 Task: Add an event with the title Monthly Sales and Revenue Review, date '2024/05/01', time 8:00 AM to 10:00 AMand add a description: In addition, you should be open to discussing your business's short-term and long-term goals, potential challenges, and how an investment could accelerate your growth trajectory. This dialogue will help both parties assess the alignment of interests and the potential for a successful partnership.Select event color  Sage . Add location for the event as: Los Angeles, USA, logged in from the account softage.4@softage.netand send the event invitation to softage.5@softage.net and softage.6@softage.net. Set a reminder for the event Every weekday(Monday to Friday)
Action: Mouse moved to (76, 82)
Screenshot: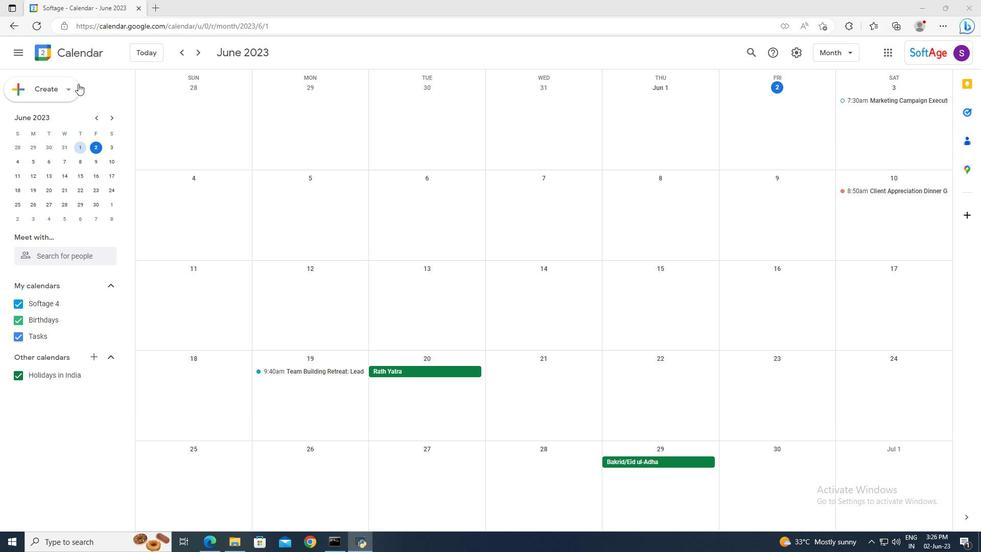 
Action: Mouse pressed left at (76, 82)
Screenshot: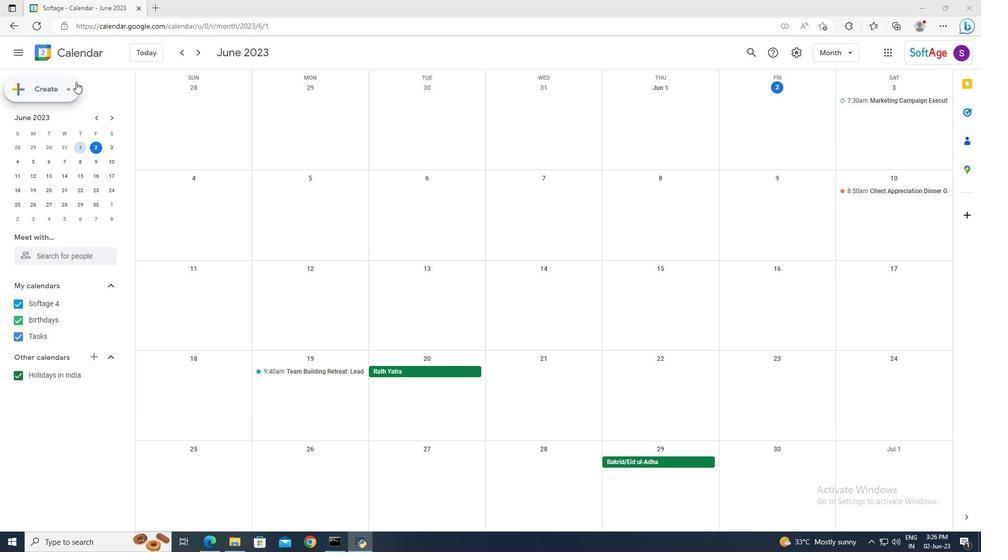 
Action: Mouse moved to (79, 117)
Screenshot: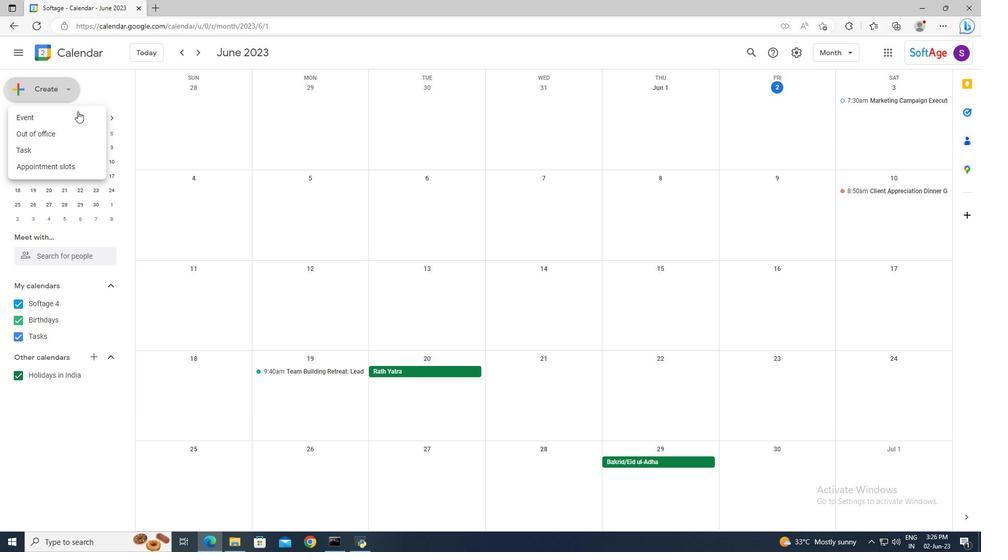 
Action: Mouse pressed left at (79, 117)
Screenshot: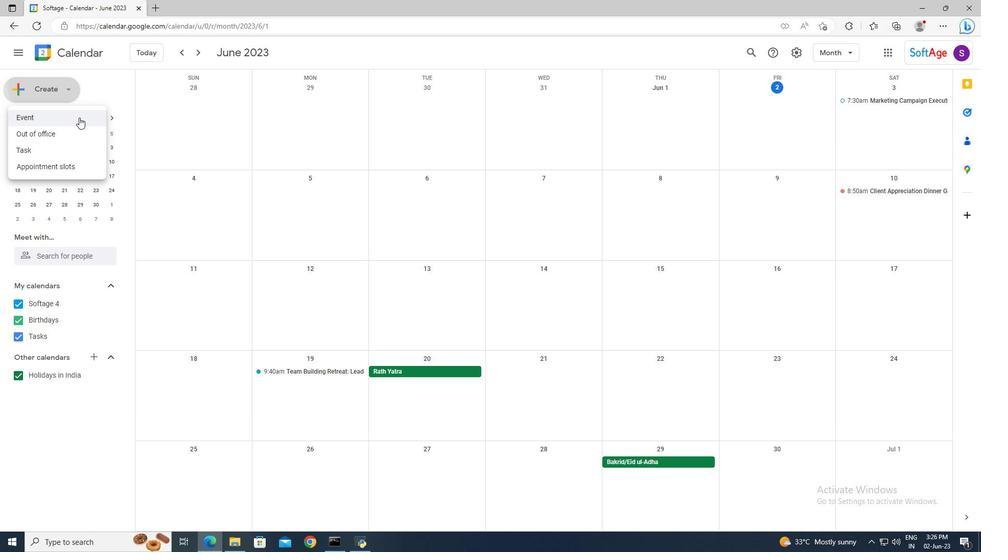 
Action: Mouse moved to (502, 341)
Screenshot: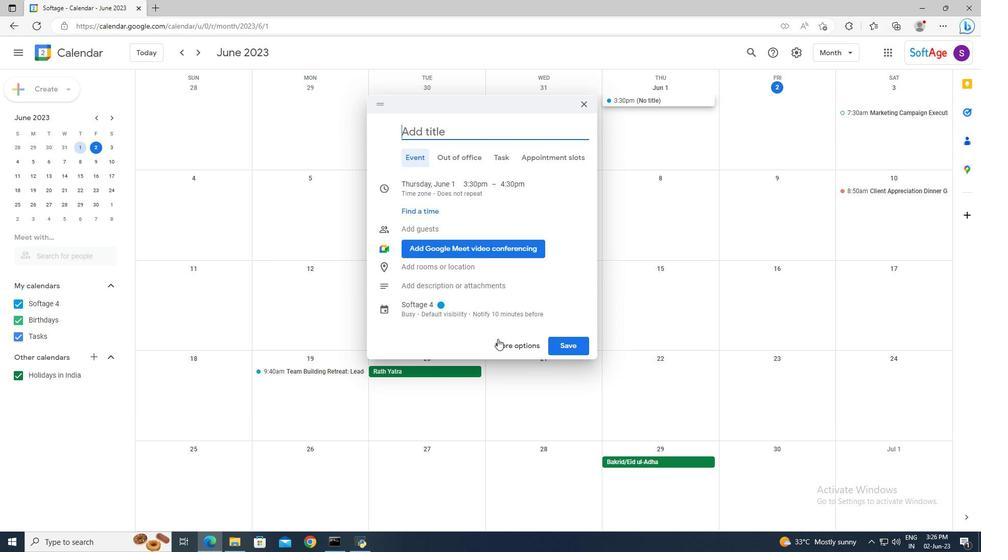 
Action: Mouse pressed left at (502, 341)
Screenshot: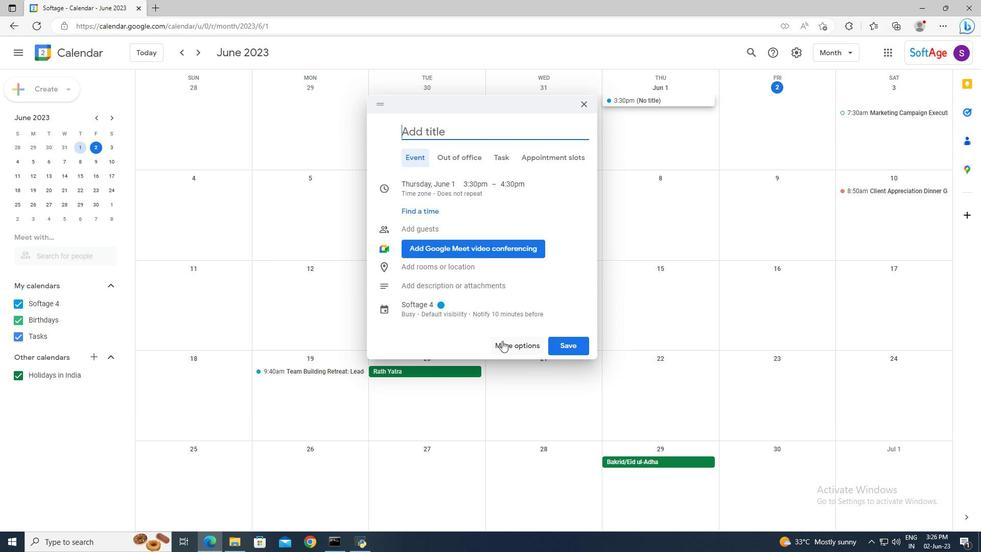 
Action: Mouse moved to (154, 58)
Screenshot: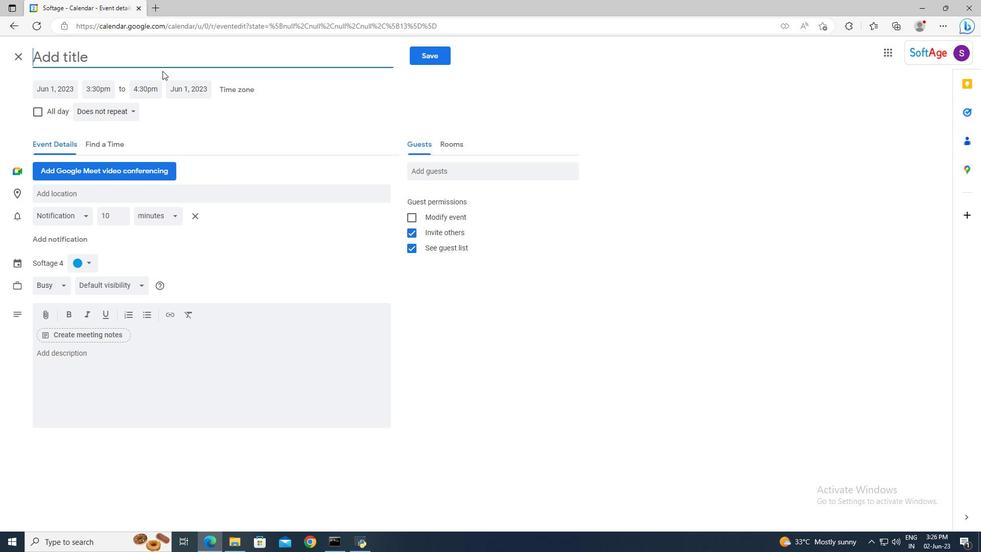 
Action: Mouse pressed left at (154, 58)
Screenshot: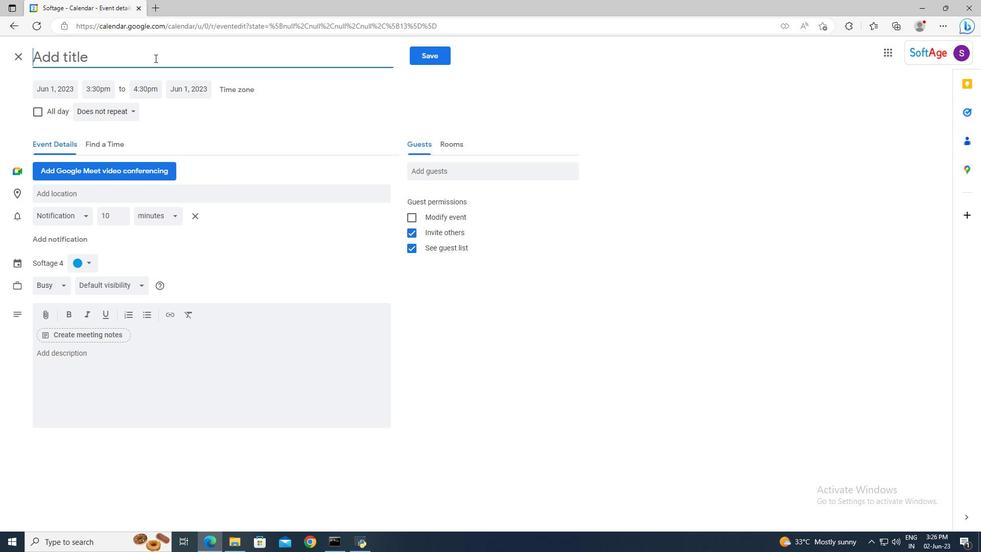 
Action: Key pressed <Key.shift>Monthly<Key.space><Key.shift_r>Sales<Key.space>and<Key.space><Key.shift>Revenue<Key.space><Key.shift>Review
Screenshot: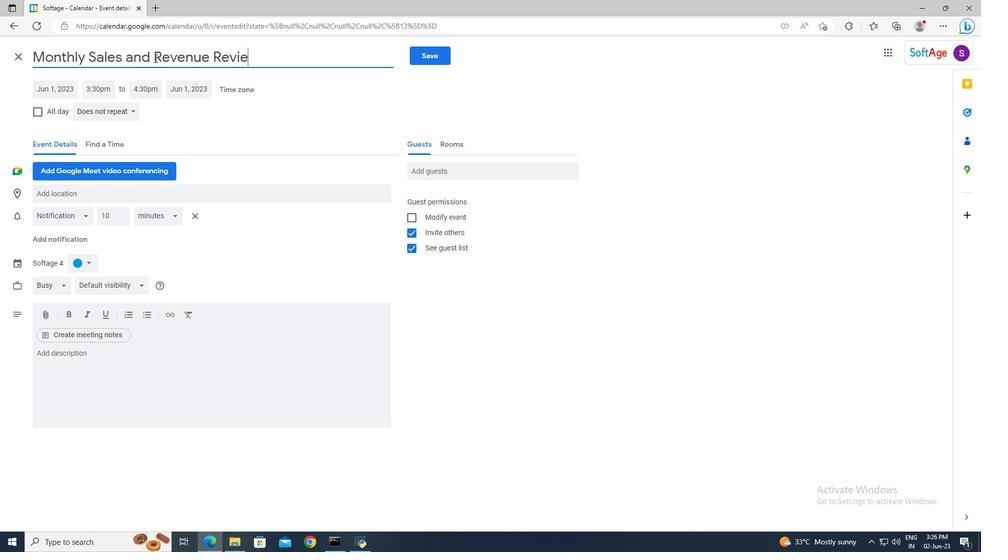 
Action: Mouse moved to (65, 87)
Screenshot: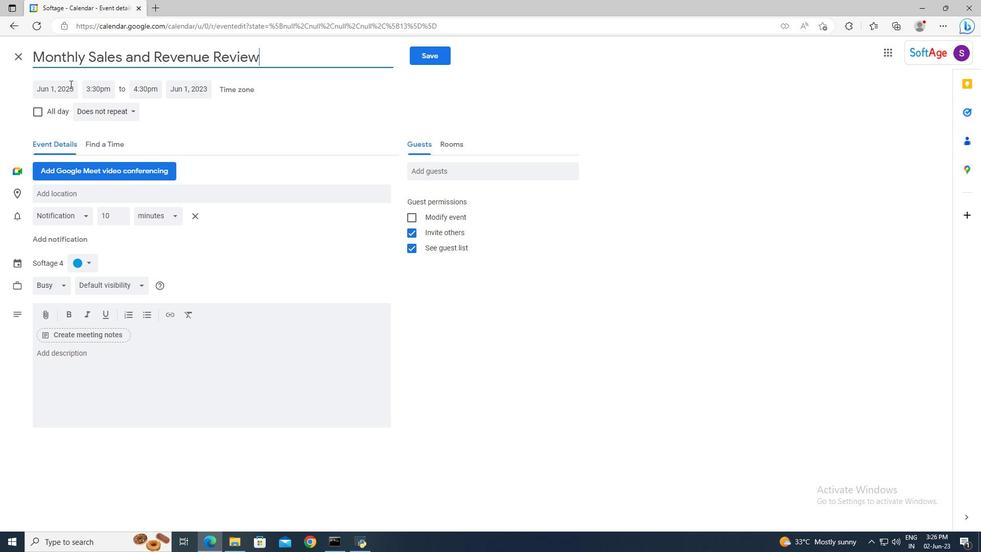 
Action: Mouse pressed left at (65, 87)
Screenshot: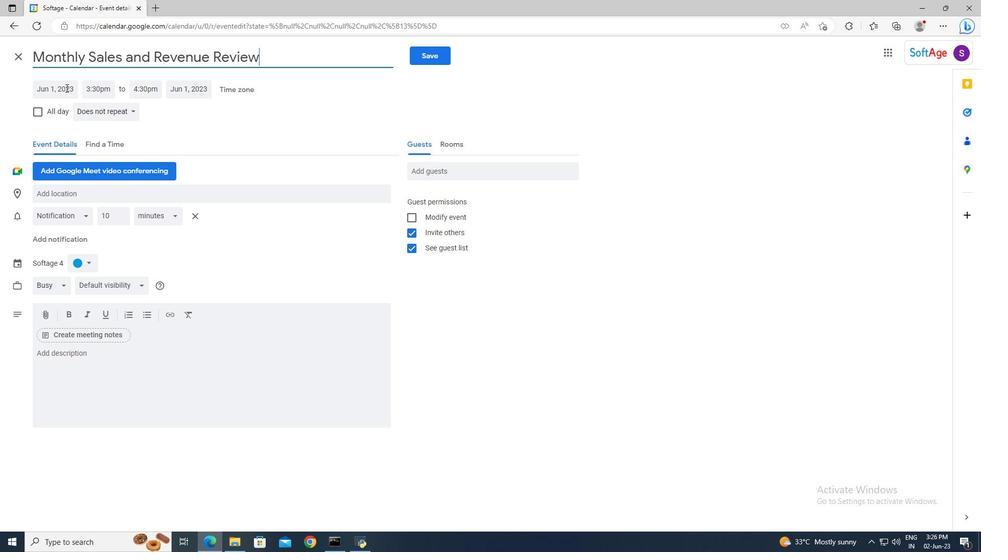 
Action: Key pressed 01/05/2024<Key.enter><Key.tab>8<Key.shift>:00am<Key.enter><Key.tab>10<Key.shift>:00am<Key.enter>
Screenshot: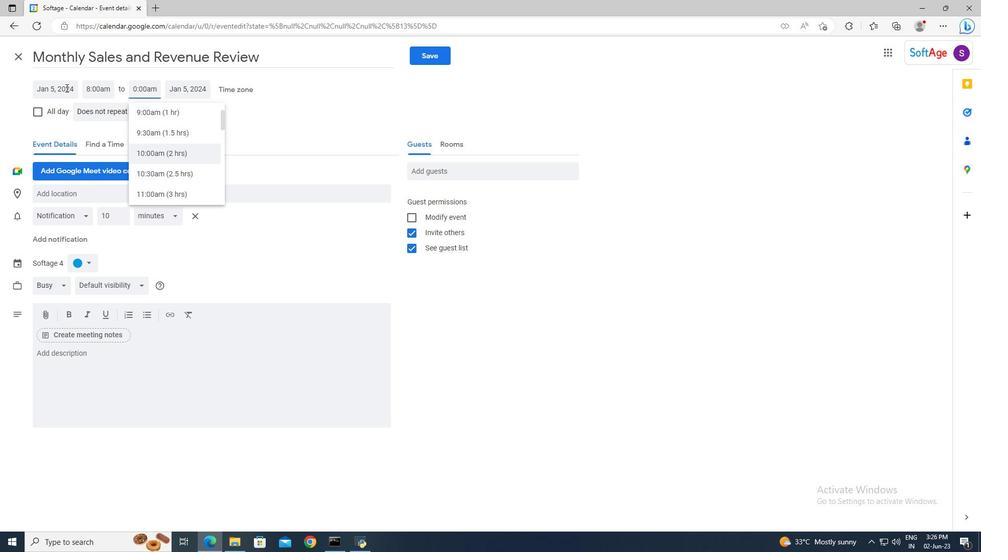 
Action: Mouse moved to (91, 357)
Screenshot: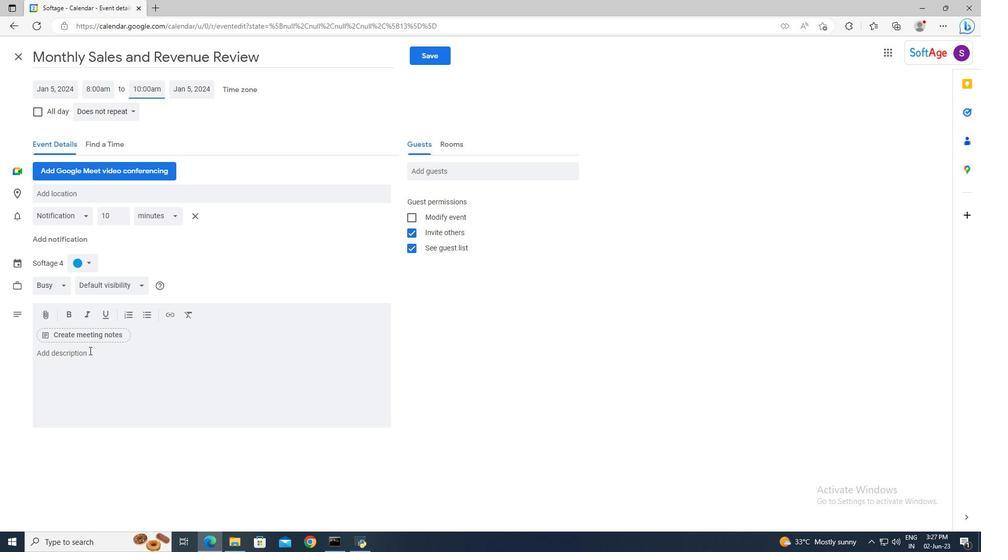 
Action: Mouse pressed left at (91, 357)
Screenshot: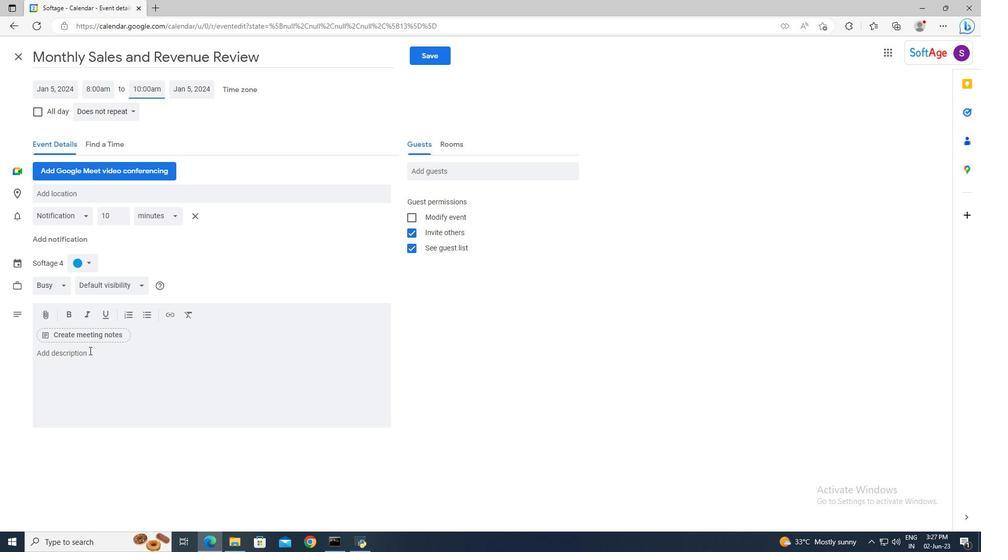 
Action: Key pressed <Key.shift>In<Key.space>addition,<Key.space>you<Key.space>should<Key.space>be<Key.space>open<Key.space>to<Key.space>discussing<Key.space>you<Key.space>business's<Key.left><Key.left><Key.left><Key.left><Key.left><Key.left><Key.left><Key.left><Key.left><Key.left><Key.left>r<Key.end><Key.space>short-term<Key.space>and<Key.space>long-term<Key.space>goals,<Key.space>potential<Key.space>challenges,<Key.space>and<Key.space>how<Key.space>an<Key.space>investment<Key.space>could<Key.space>accelerate<Key.space>your<Key.space>growth<Key.space>trajectory.<Key.space><Key.shift>This<Key.space>dialogue<Key.space>will<Key.space>help<Key.space>both<Key.space>parties<Key.space>assess<Key.space>the<Key.space>alignment<Key.space>of<Key.space>interests<Key.space>and<Key.space>the<Key.space>pt<Key.backspace>otential<Key.space>for<Key.space>a<Key.space>successful<Key.space>partnership.
Screenshot: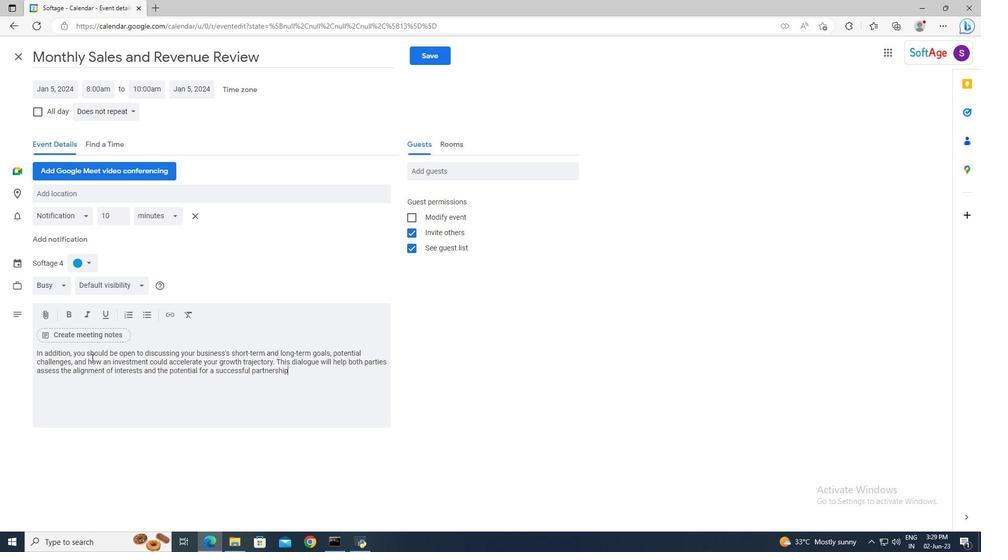 
Action: Mouse moved to (82, 262)
Screenshot: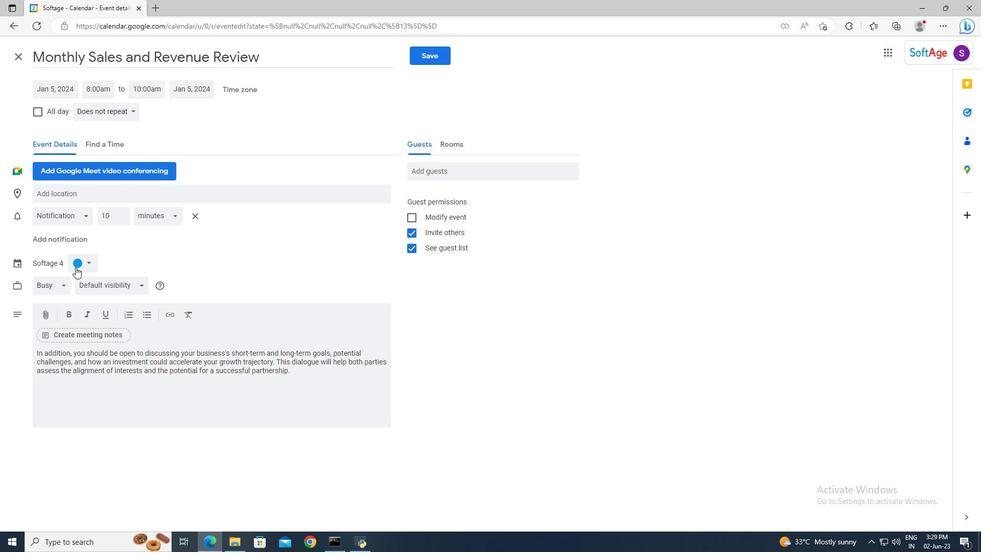 
Action: Mouse pressed left at (82, 262)
Screenshot: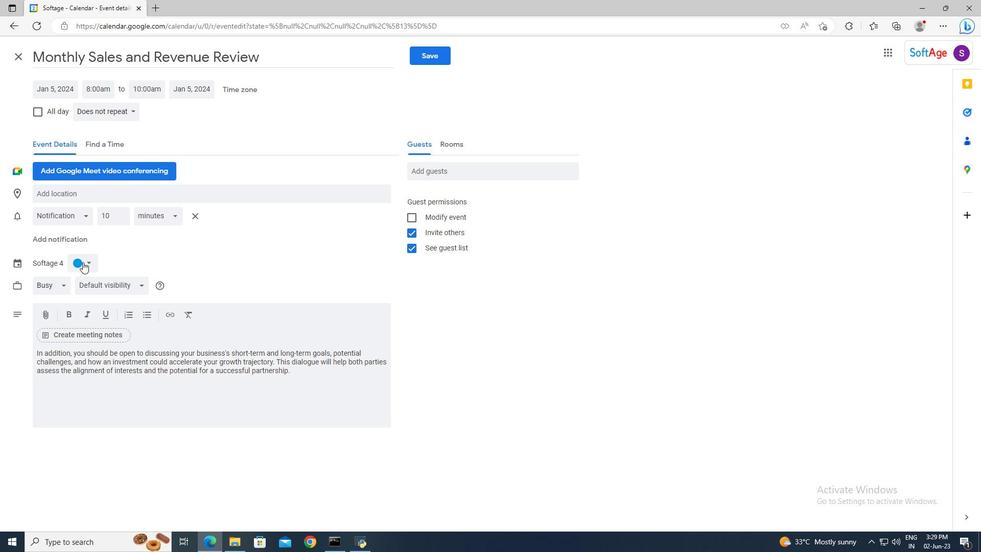 
Action: Mouse moved to (78, 285)
Screenshot: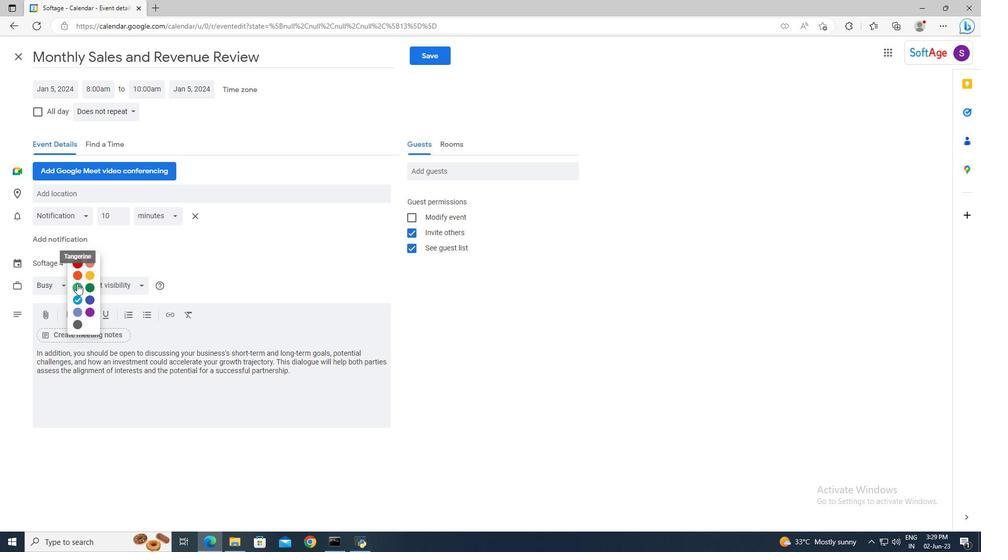 
Action: Mouse pressed left at (78, 285)
Screenshot: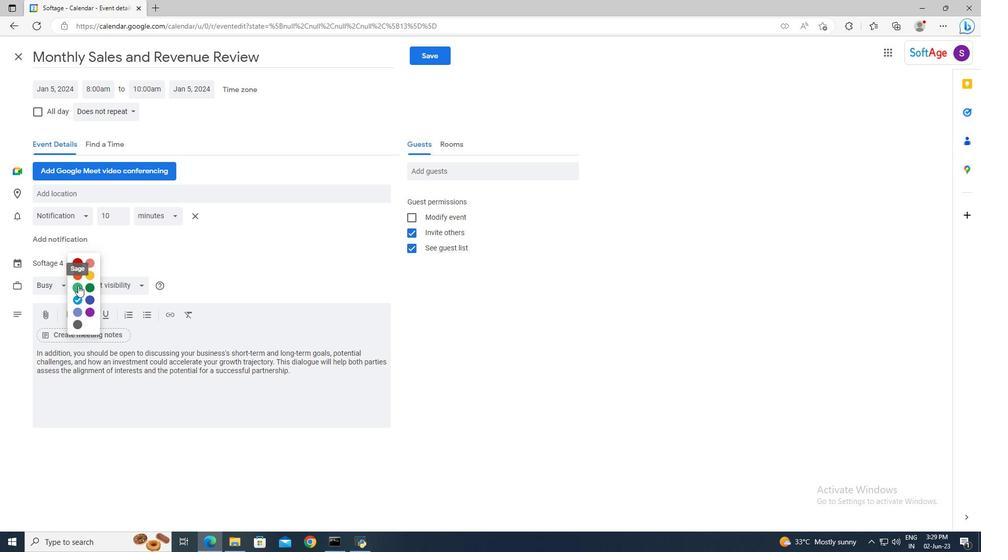 
Action: Mouse moved to (77, 198)
Screenshot: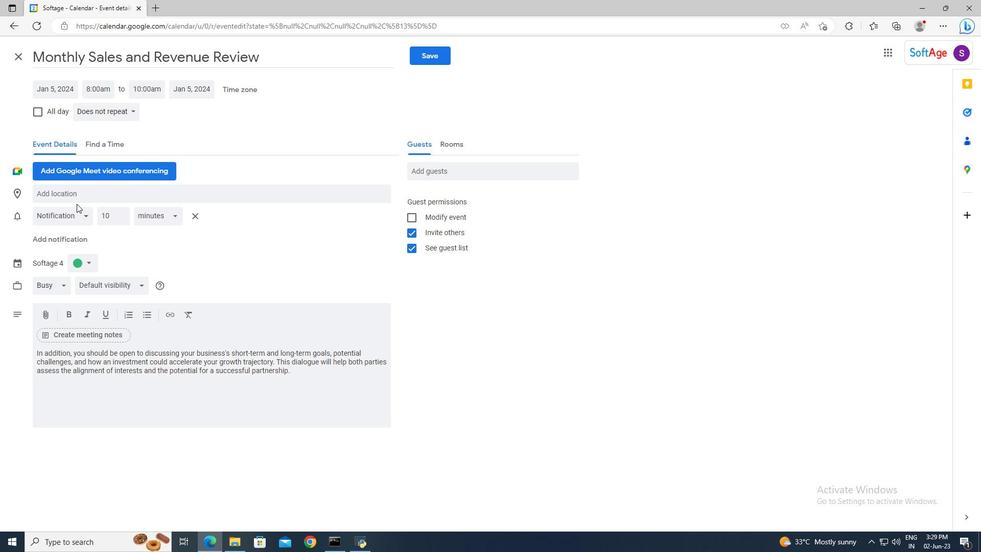 
Action: Mouse pressed left at (77, 198)
Screenshot: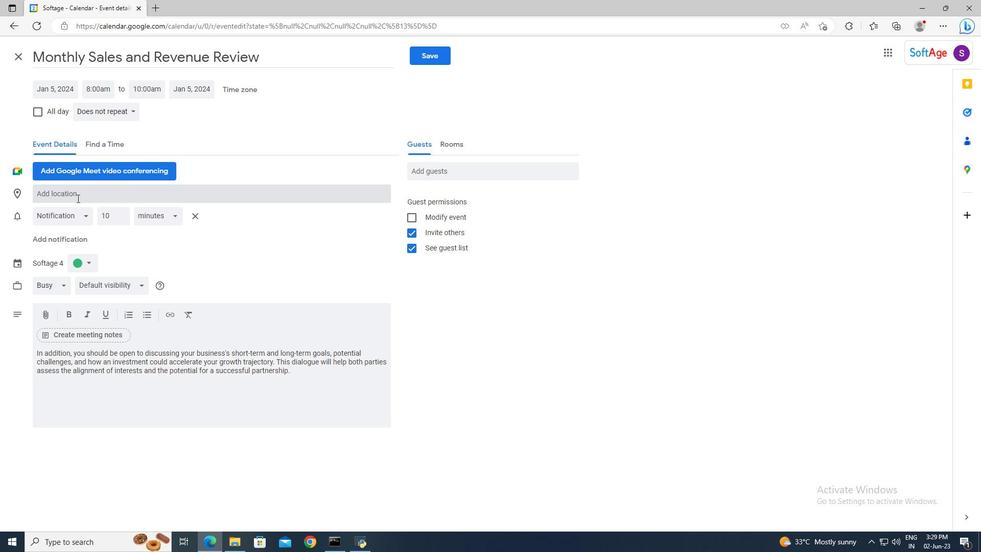 
Action: Mouse moved to (77, 197)
Screenshot: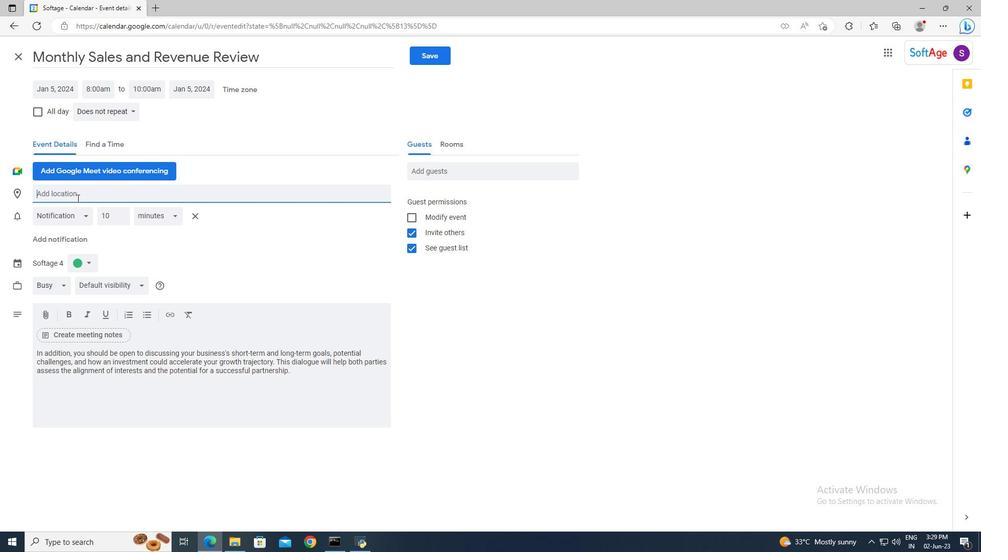 
Action: Key pressed <Key.shift>Loa<Key.backspace>s<Key.space><Key.shift>Angeles,<Key.space><Key.shift>USA
Screenshot: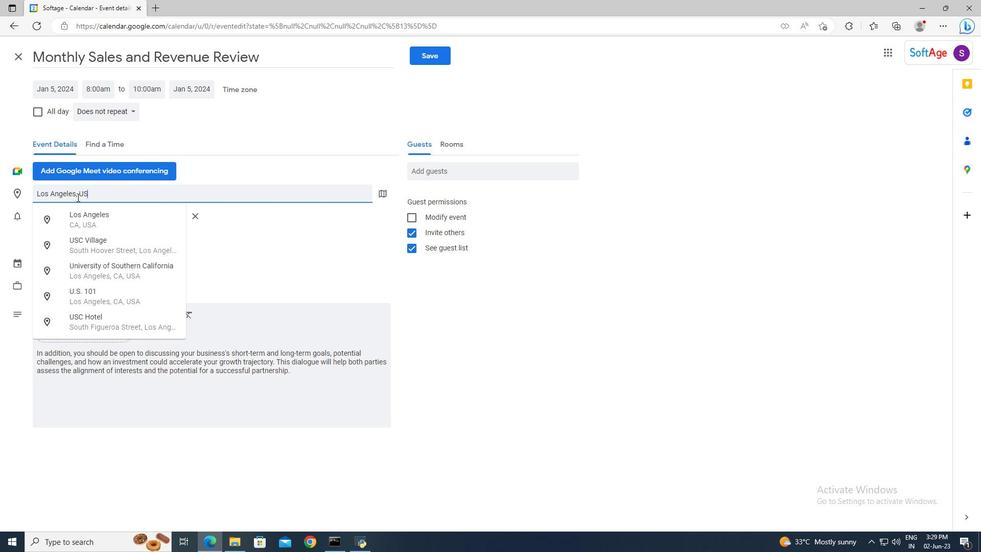 
Action: Mouse moved to (82, 216)
Screenshot: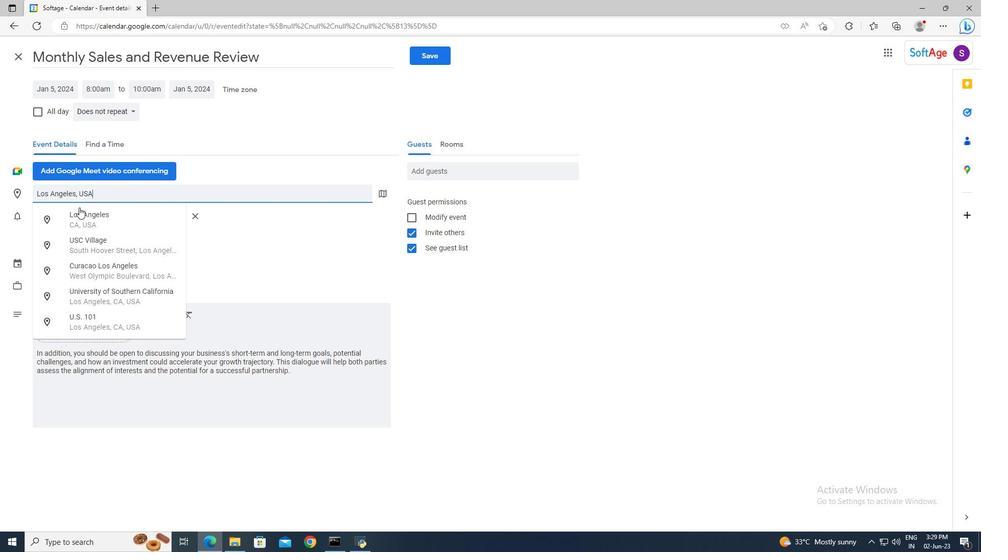 
Action: Mouse pressed left at (82, 216)
Screenshot: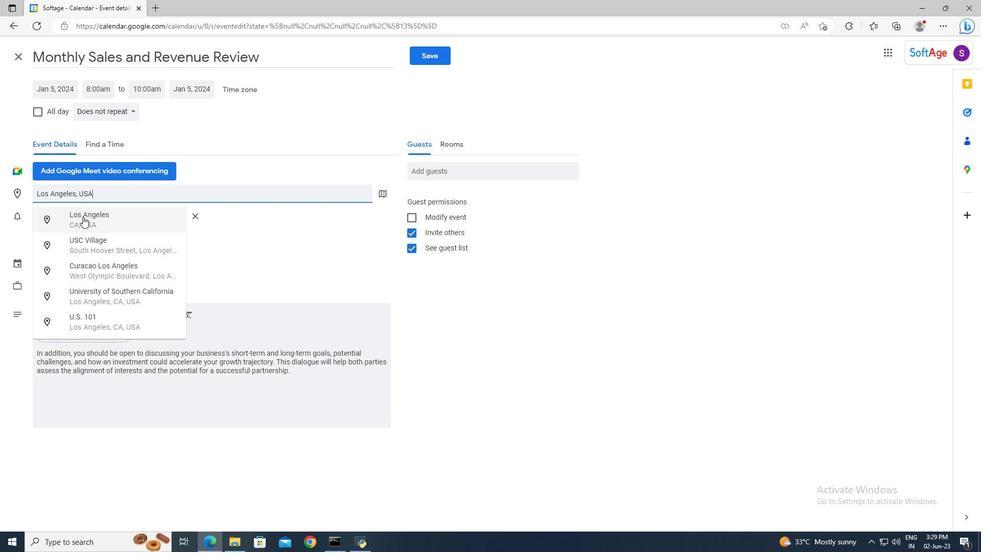 
Action: Mouse moved to (419, 171)
Screenshot: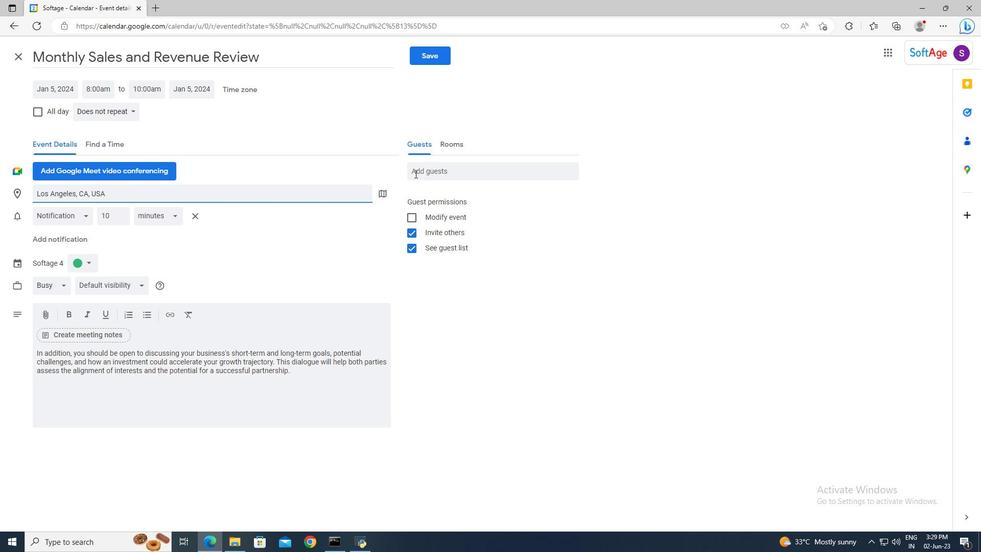 
Action: Mouse pressed left at (419, 171)
Screenshot: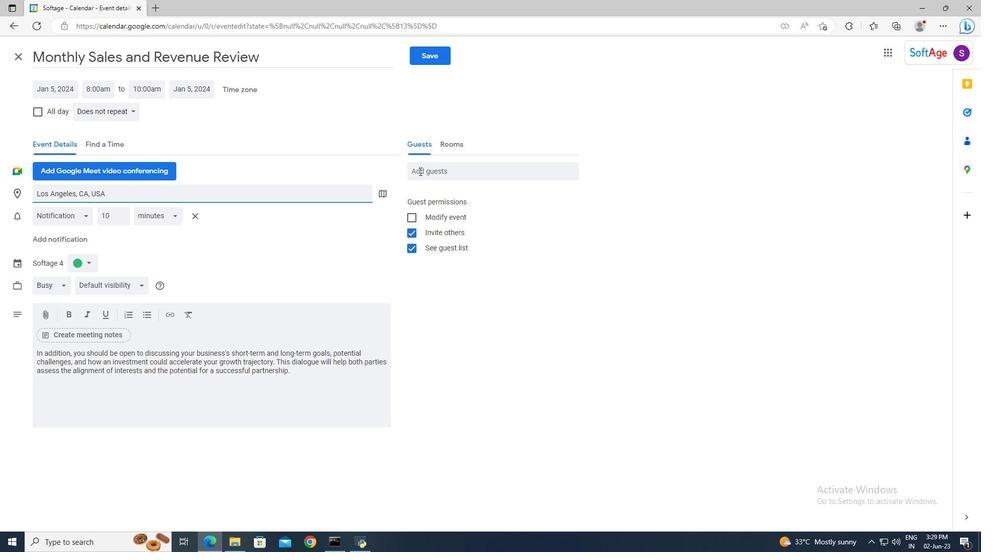 
Action: Mouse moved to (417, 173)
Screenshot: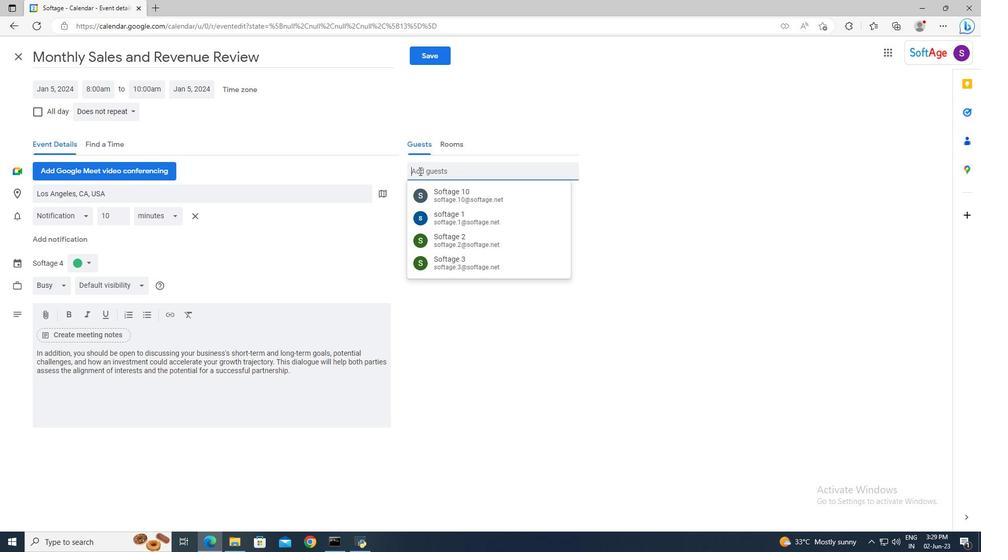 
Action: Key pressed softage.5<Key.shift>@softage.net<Key.enter>softage.6<Key.shift>@softage.net<Key.enter>
Screenshot: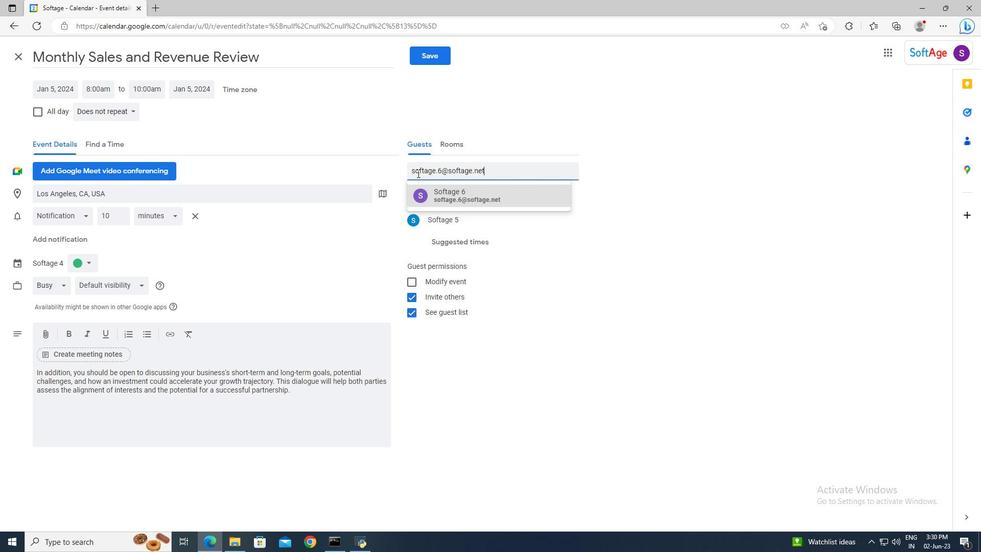
Action: Mouse moved to (135, 109)
Screenshot: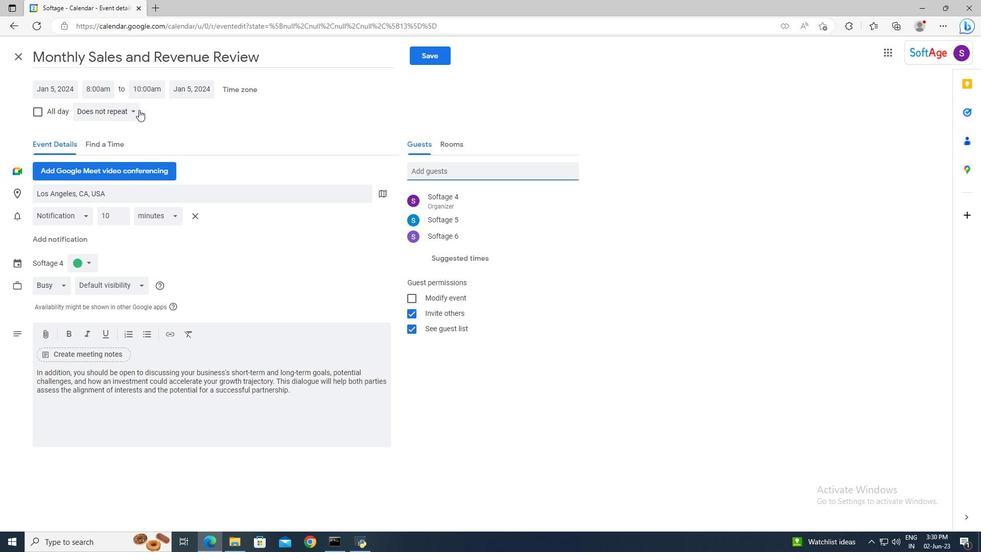 
Action: Mouse pressed left at (135, 109)
Screenshot: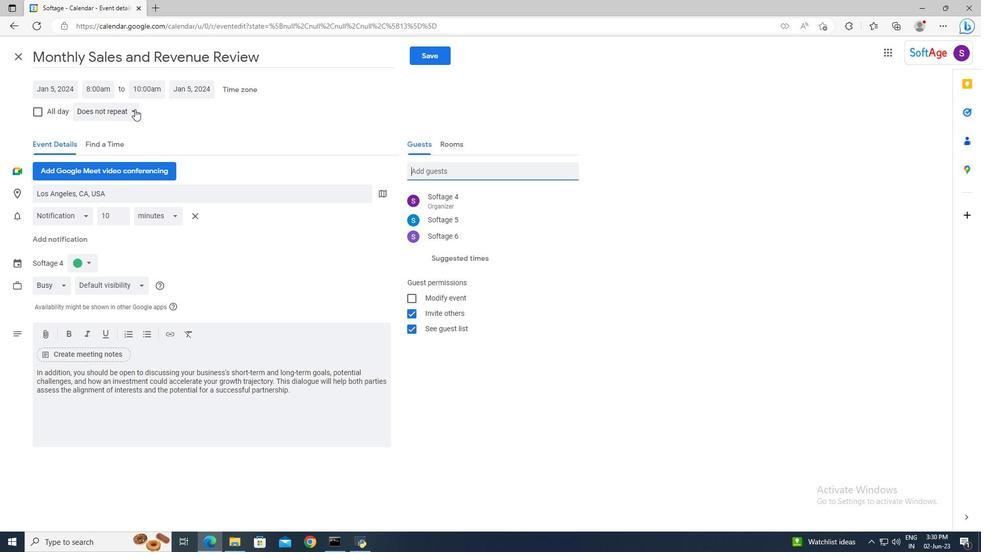 
Action: Mouse moved to (135, 199)
Screenshot: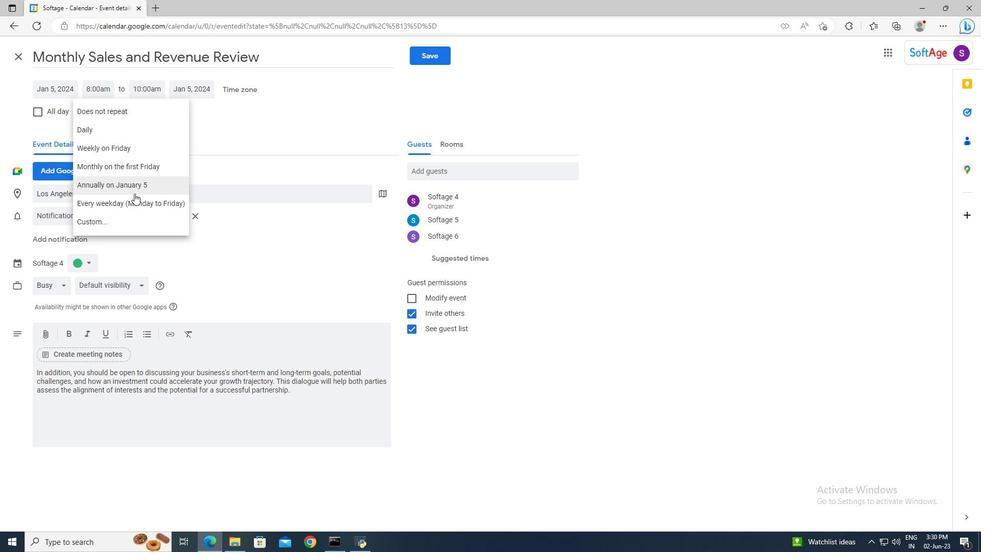 
Action: Mouse pressed left at (135, 199)
Screenshot: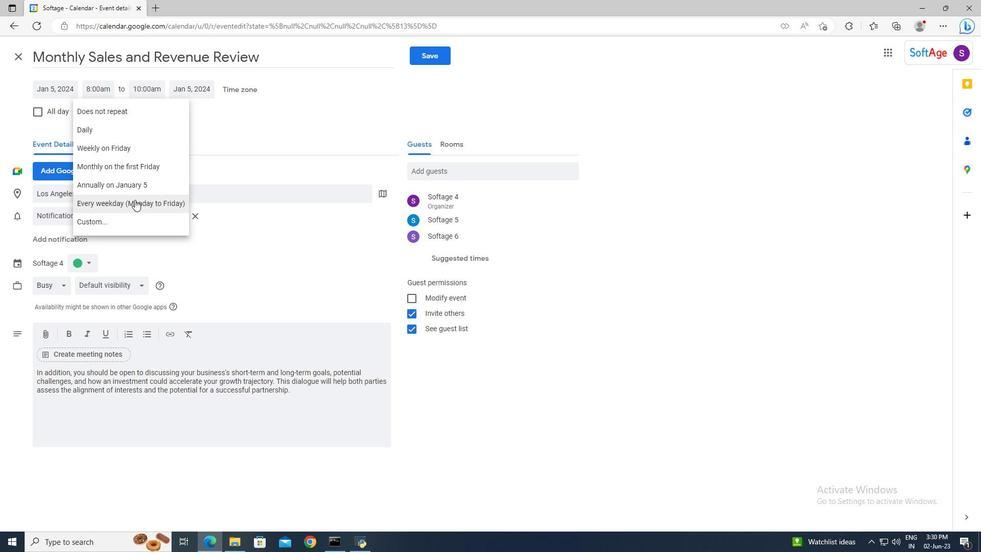 
Action: Mouse moved to (419, 57)
Screenshot: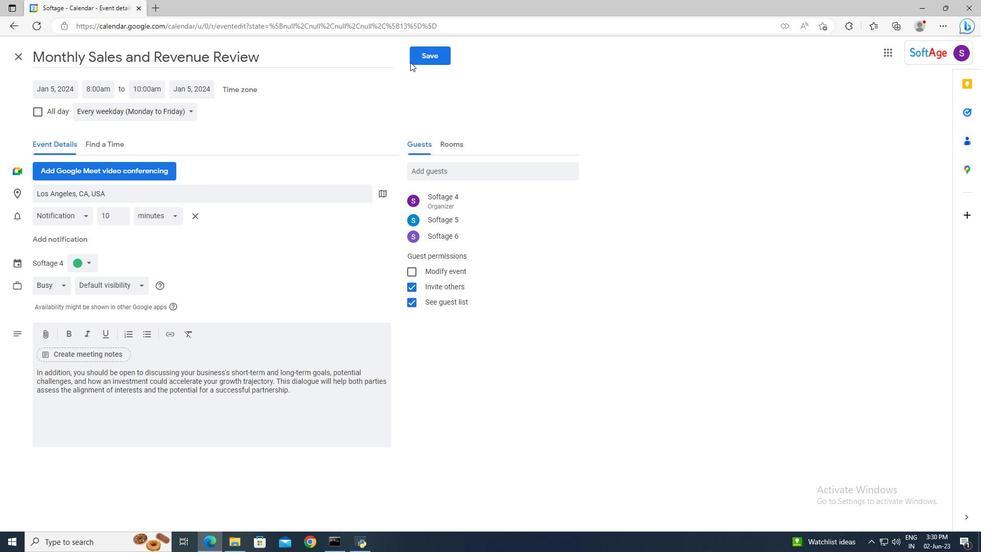 
Action: Mouse pressed left at (419, 57)
Screenshot: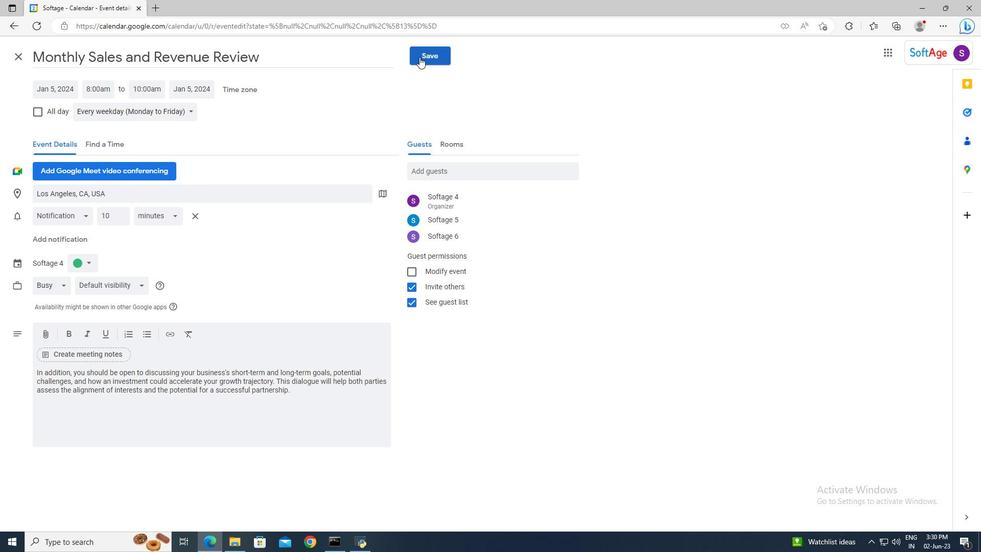 
Action: Mouse moved to (578, 305)
Screenshot: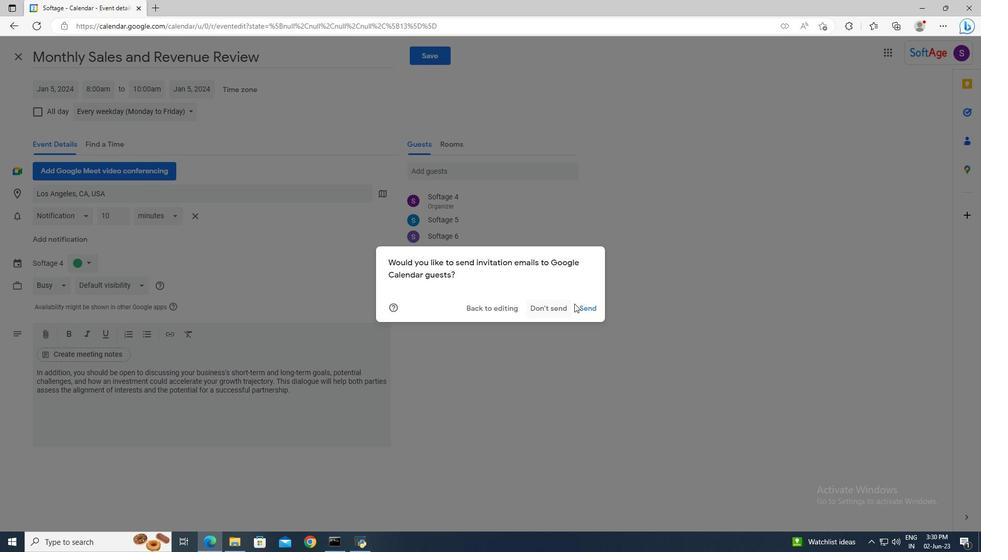 
Action: Mouse pressed left at (578, 305)
Screenshot: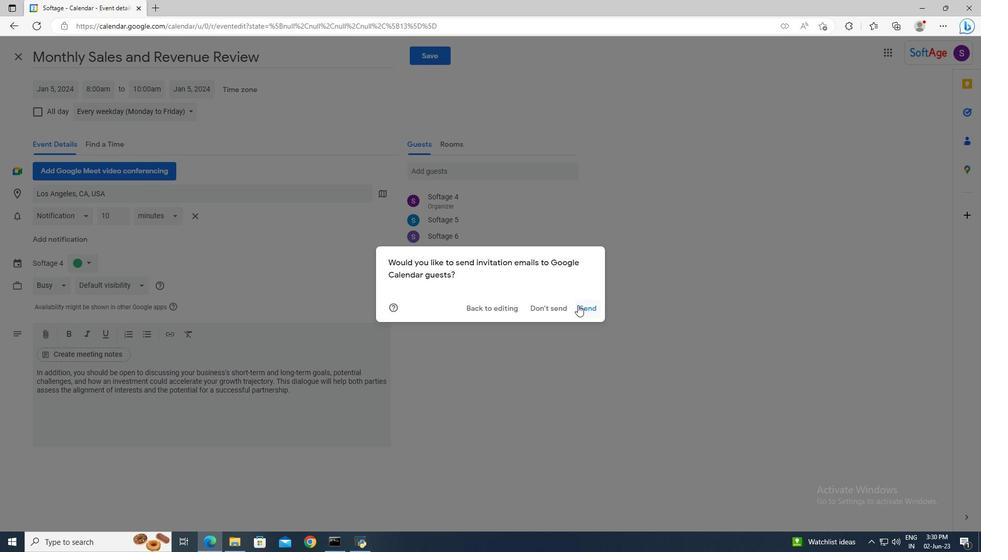 
